 Task: Create a section Dash Derby and in the section, add a milestone Distributed Denial of Service (DDoS) Mitigation in the project AgileRelay
Action: Mouse moved to (494, 427)
Screenshot: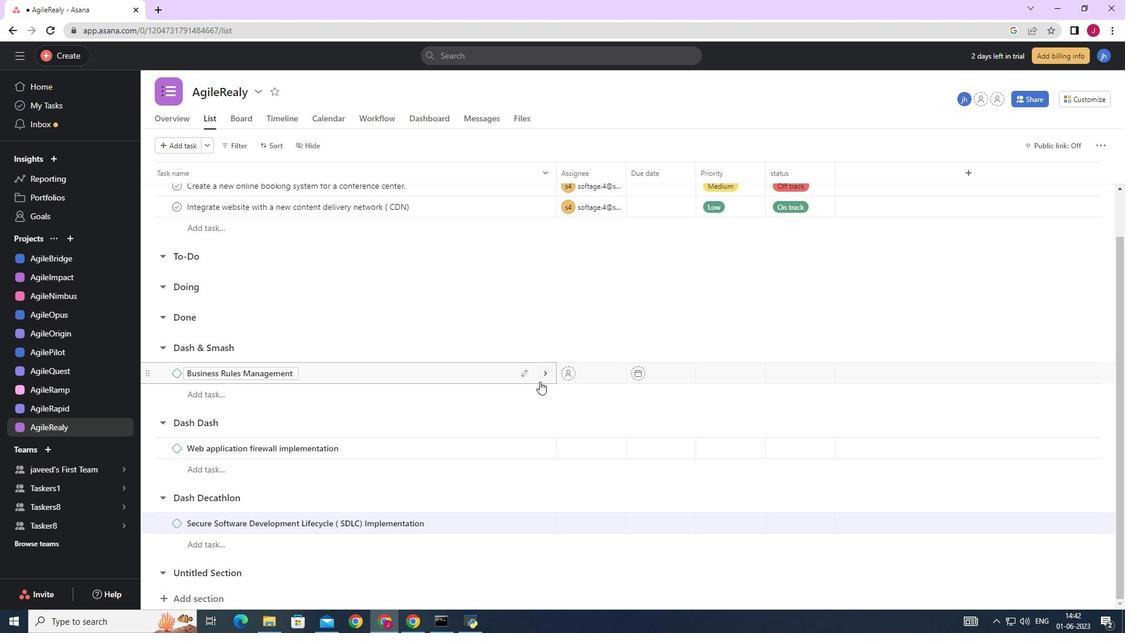 
Action: Mouse scrolled (494, 426) with delta (0, 0)
Screenshot: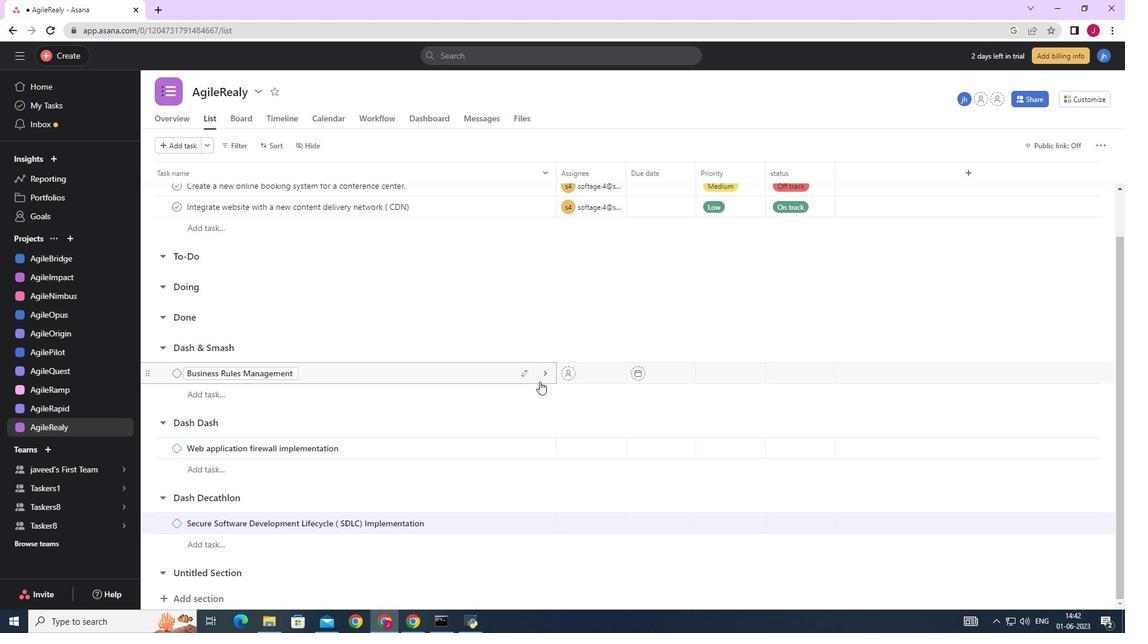 
Action: Mouse moved to (491, 429)
Screenshot: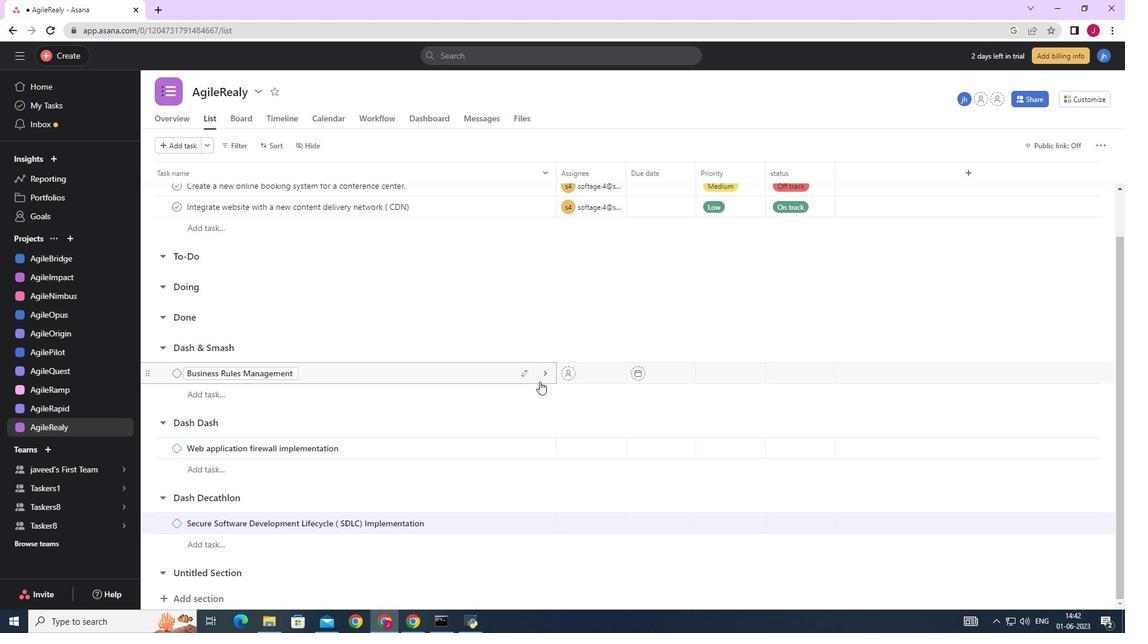 
Action: Mouse scrolled (491, 428) with delta (0, 0)
Screenshot: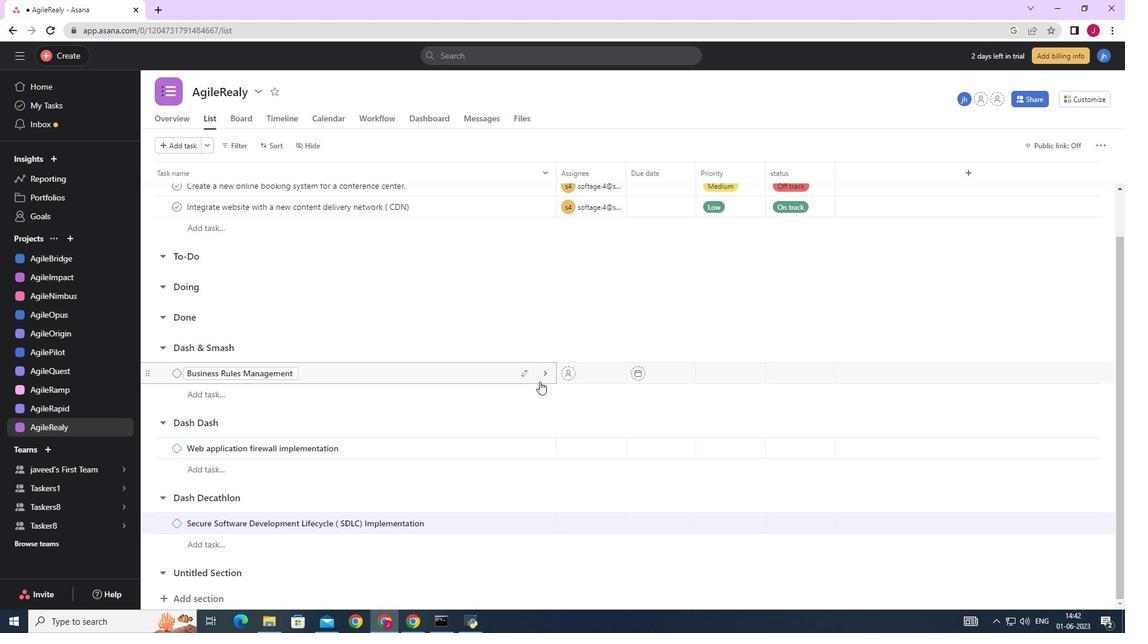 
Action: Mouse scrolled (491, 428) with delta (0, 0)
Screenshot: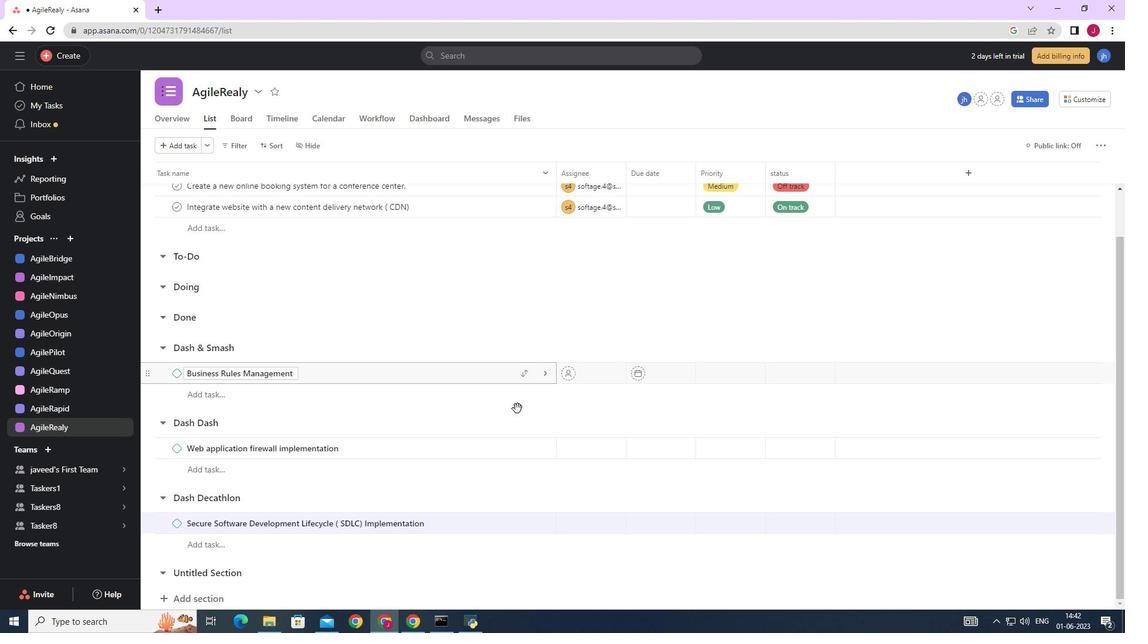 
Action: Mouse moved to (490, 430)
Screenshot: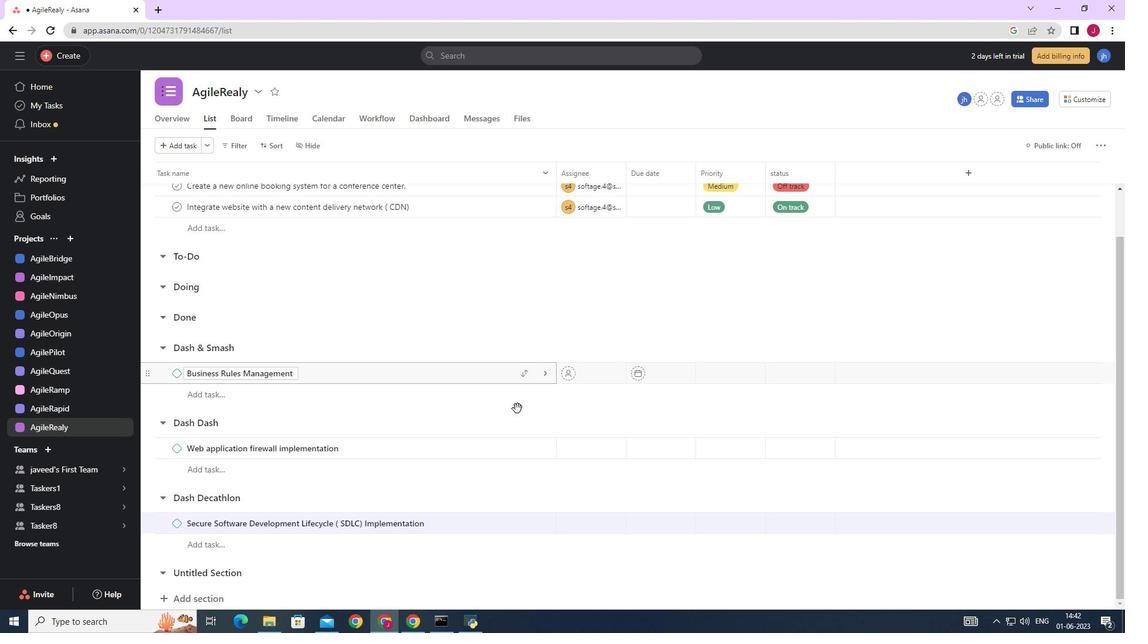 
Action: Mouse scrolled (490, 429) with delta (0, 0)
Screenshot: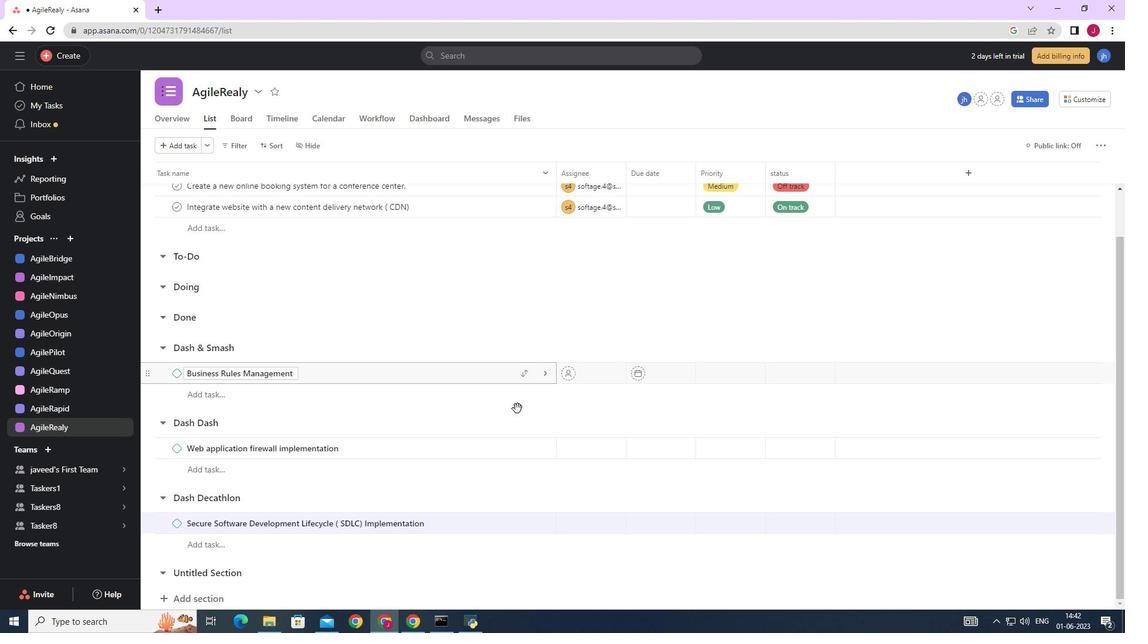 
Action: Mouse scrolled (490, 429) with delta (0, 0)
Screenshot: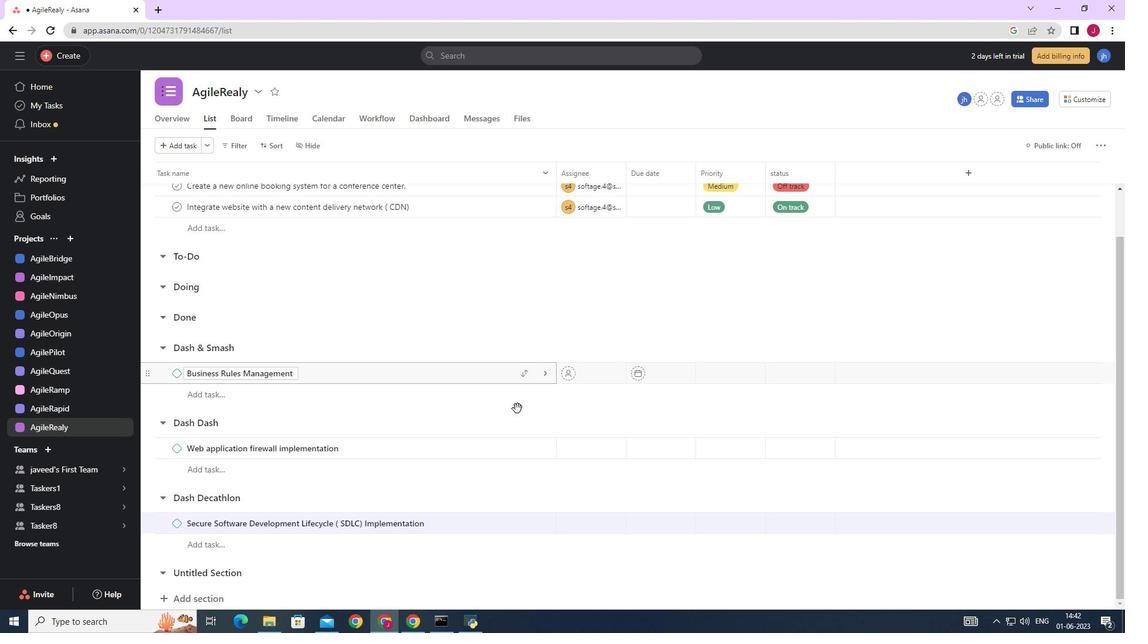 
Action: Mouse scrolled (490, 429) with delta (0, 0)
Screenshot: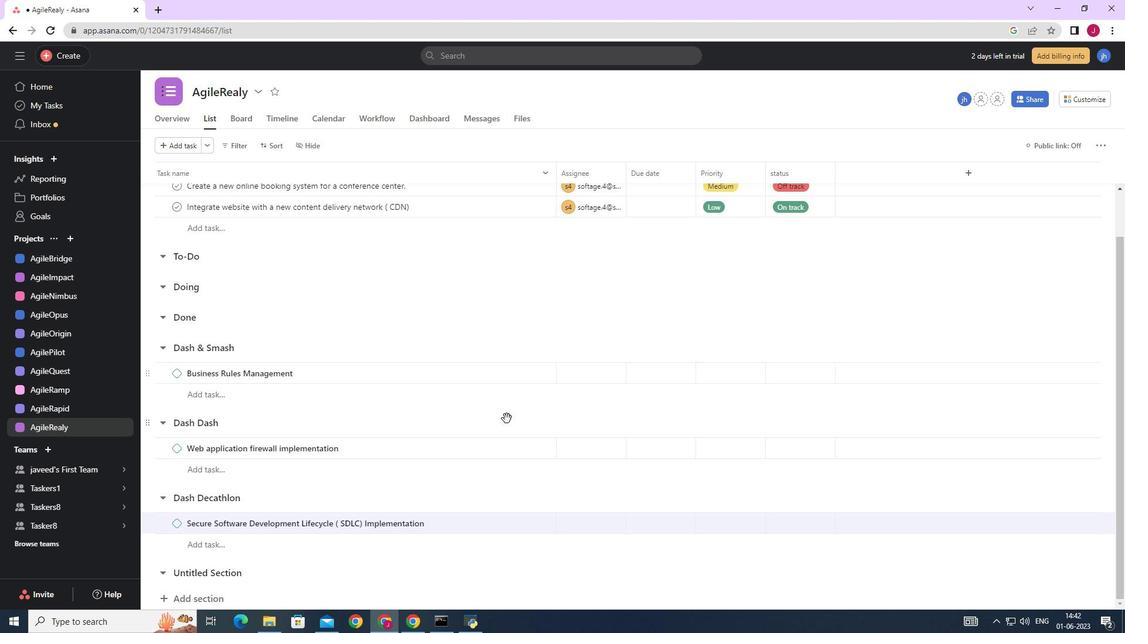 
Action: Mouse moved to (215, 575)
Screenshot: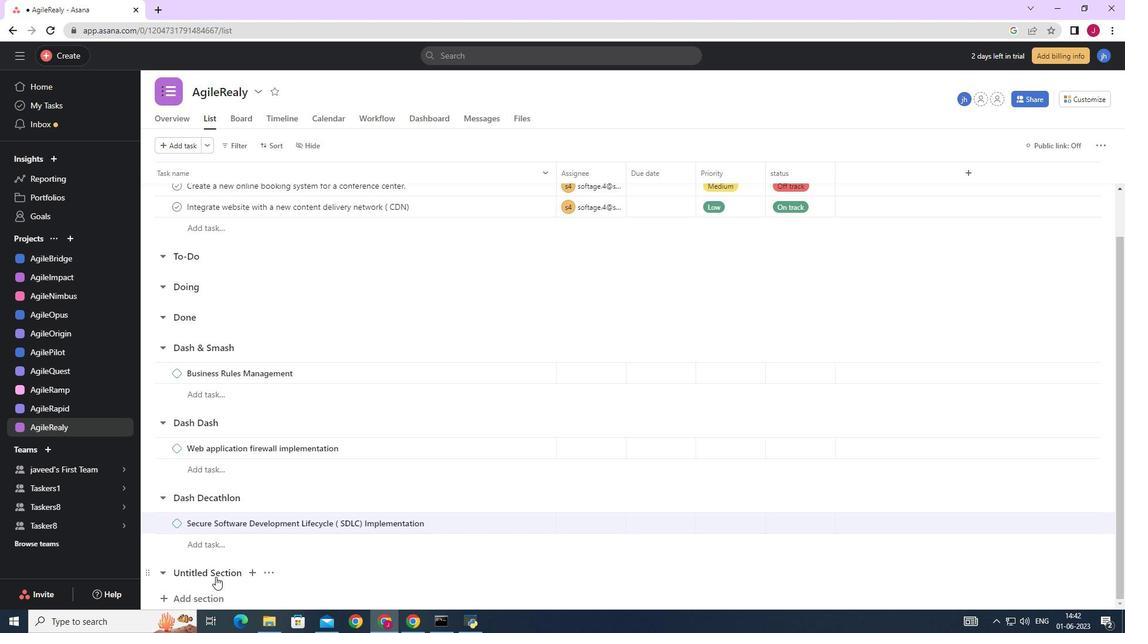 
Action: Mouse pressed left at (215, 575)
Screenshot: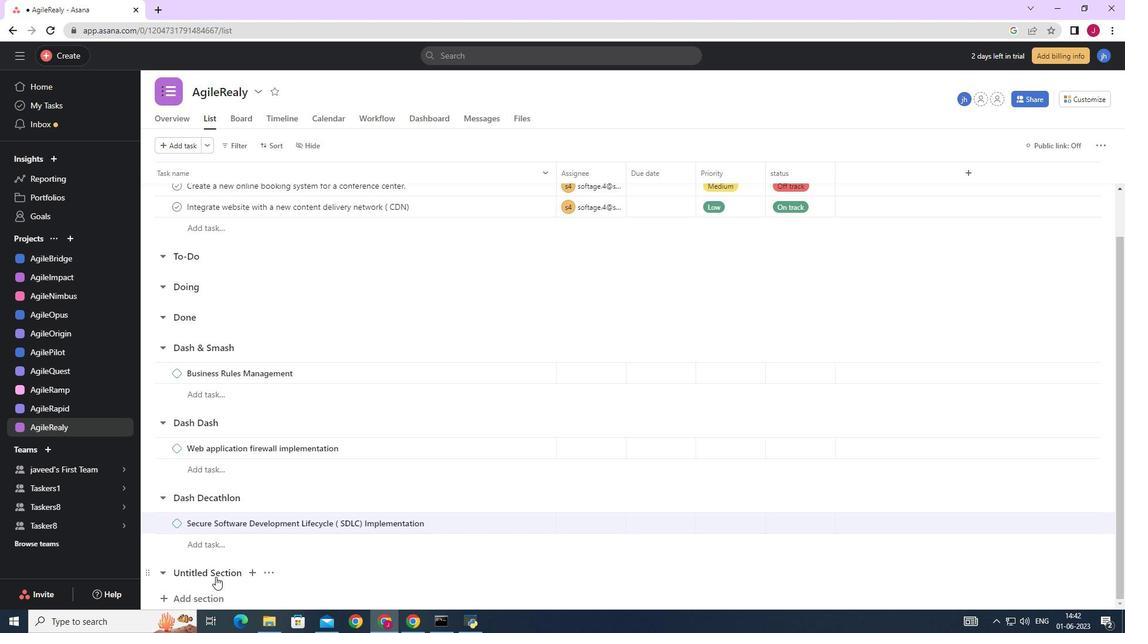
Action: Mouse moved to (217, 568)
Screenshot: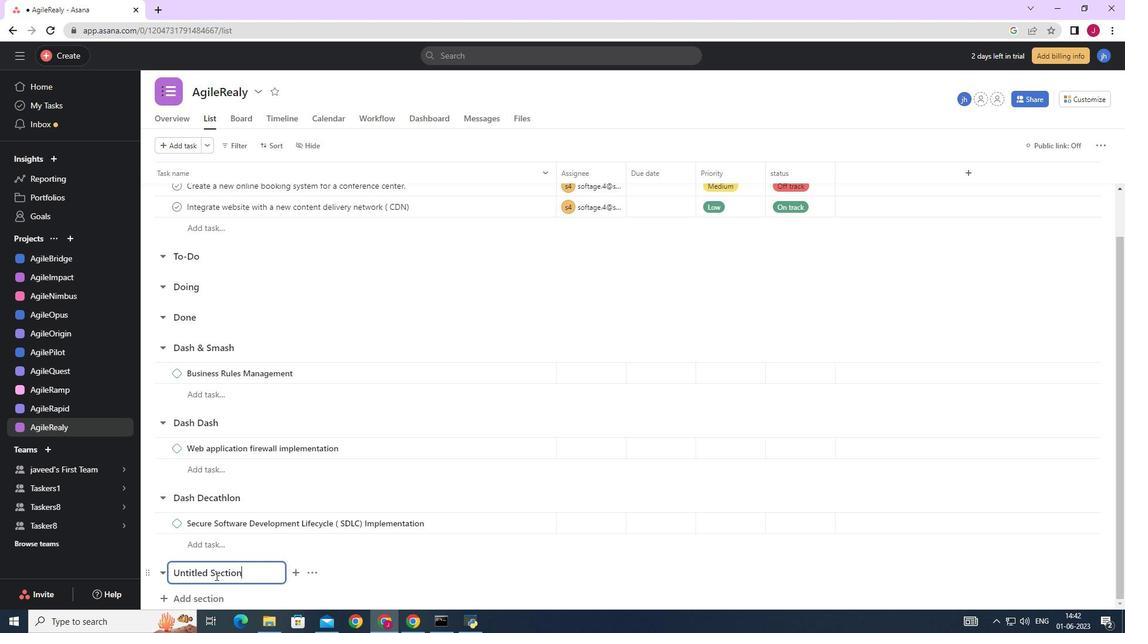 
Action: Key pressed <Key.backspace><Key.backspace><Key.backspace><Key.backspace><Key.backspace><Key.backspace><Key.backspace><Key.backspace><Key.backspace><Key.backspace><Key.backspace><Key.backspace><Key.backspace><Key.backspace><Key.backspace><Key.backspace><Key.backspace><Key.backspace><Key.backspace><Key.caps_lock>D<Key.caps_lock>ash<Key.space><Key.caps_lock>D<Key.caps_lock>erby<Key.enter><Key.caps_lock>D<Key.caps_lock>istributed<Key.space><Key.caps_lock>D<Key.caps_lock>enial<Key.space>p<Key.backspace>of<Key.space>service<Key.space><Key.caps_lock><Key.shift_r>(<Key.space>DD<Key.caps_lock>o<Key.caps_lock>S<Key.shift_r><Key.shift_r><Key.shift_r><Key.shift_r><Key.shift_r><Key.shift_r><Key.shift_r>)<Key.space><Key.caps_lock>m<Key.backspace><Key.caps_lock>M<Key.caps_lock>itigation
Screenshot: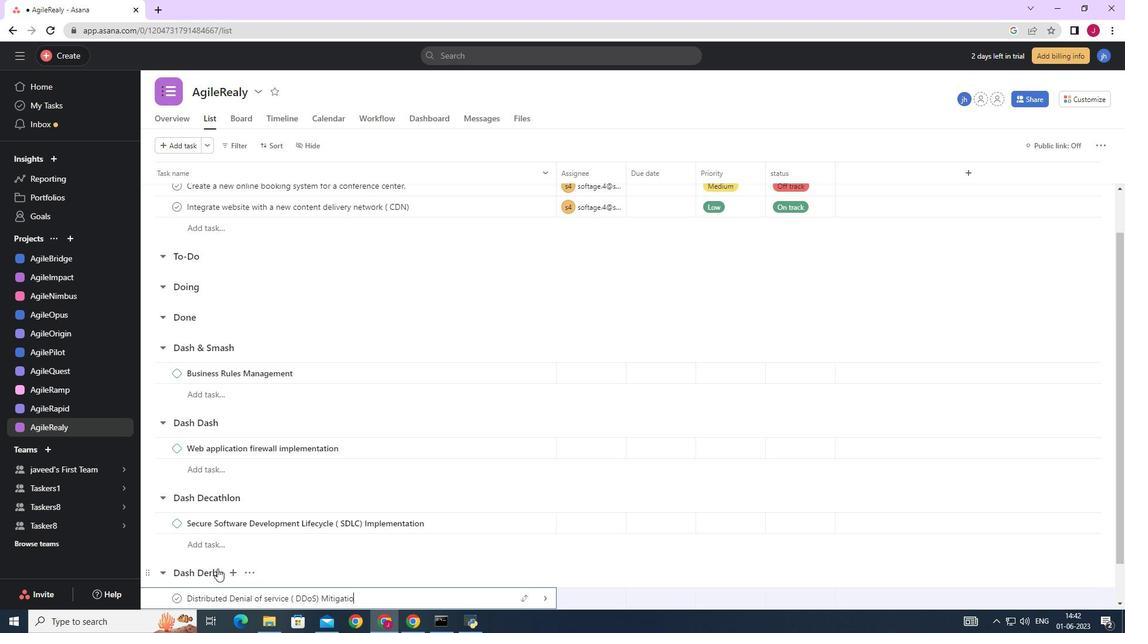 
Action: Mouse moved to (543, 597)
Screenshot: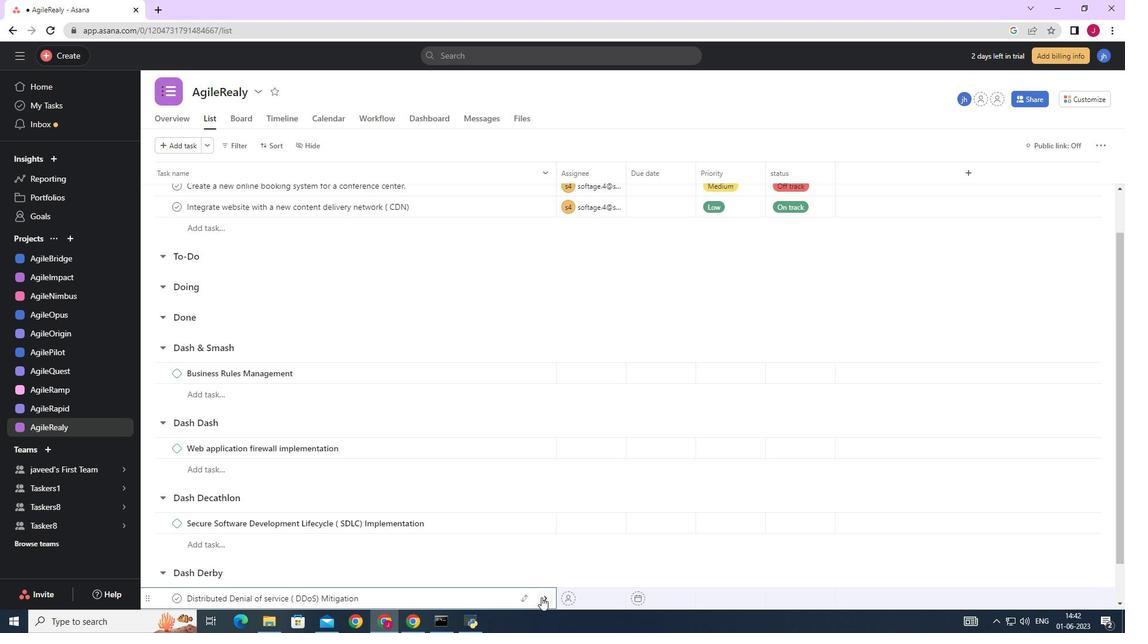 
Action: Mouse pressed left at (543, 597)
Screenshot: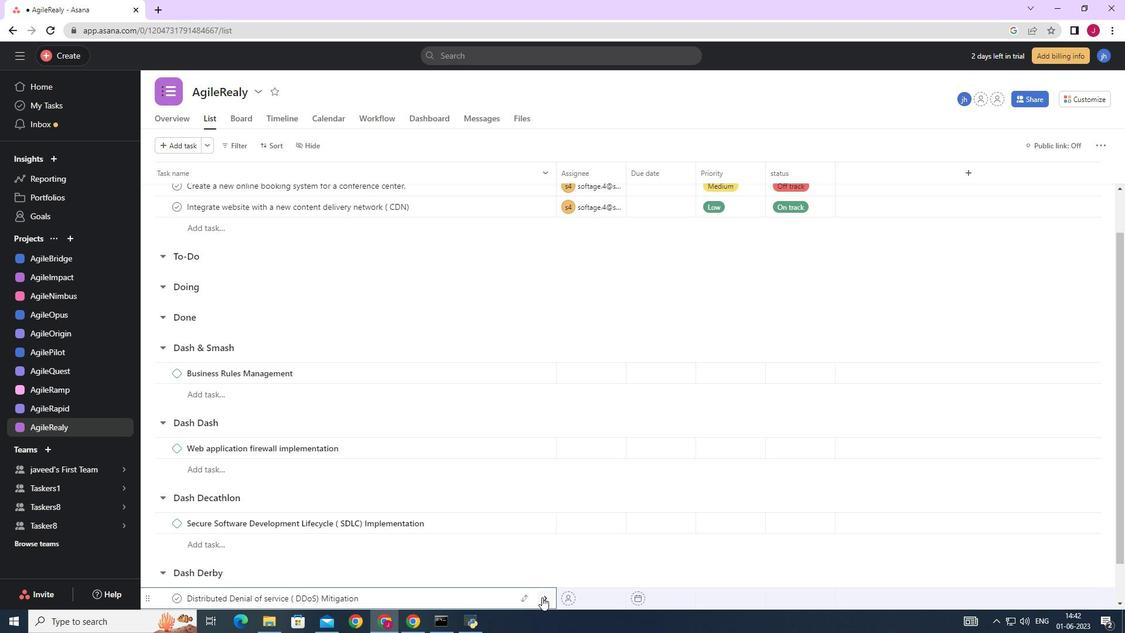 
Action: Mouse moved to (1084, 146)
Screenshot: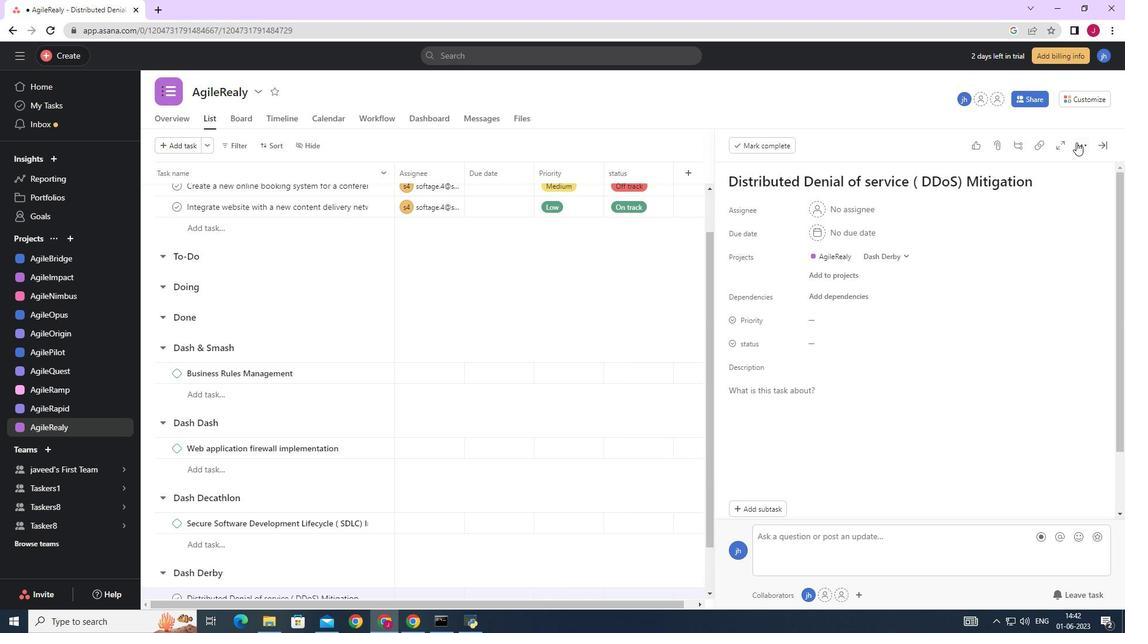 
Action: Mouse pressed left at (1084, 146)
Screenshot: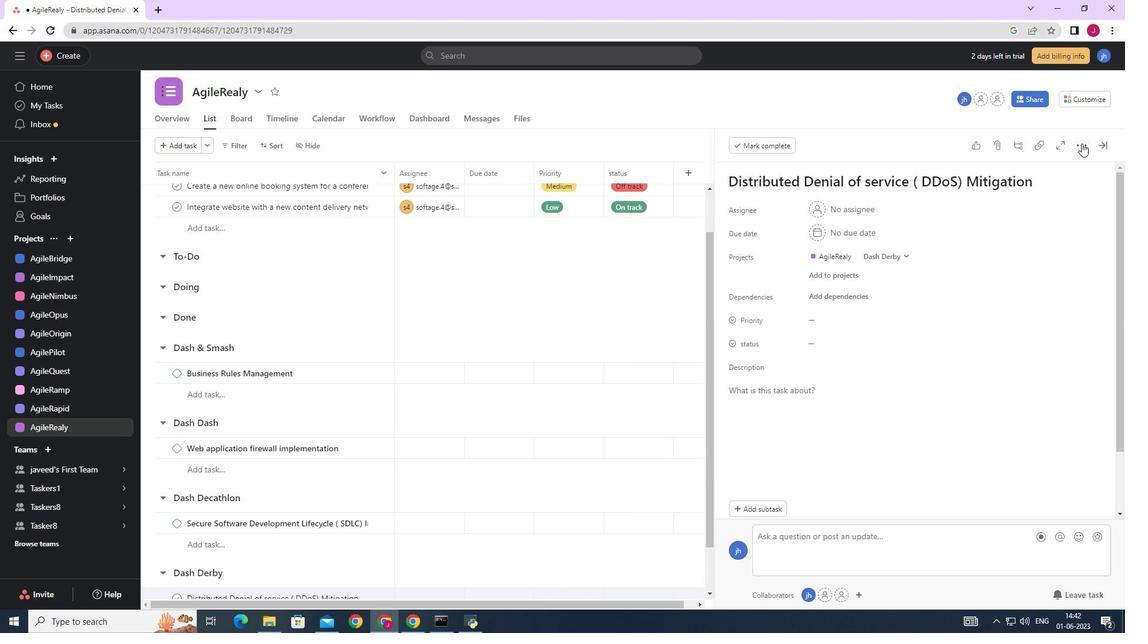 
Action: Mouse moved to (973, 193)
Screenshot: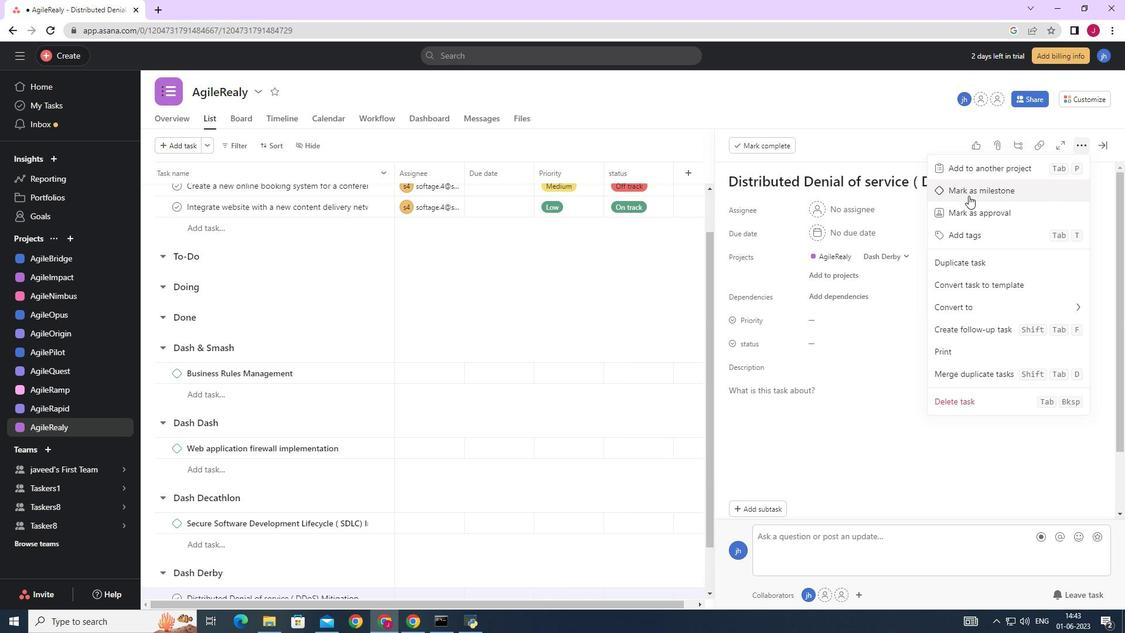 
Action: Mouse pressed left at (973, 193)
Screenshot: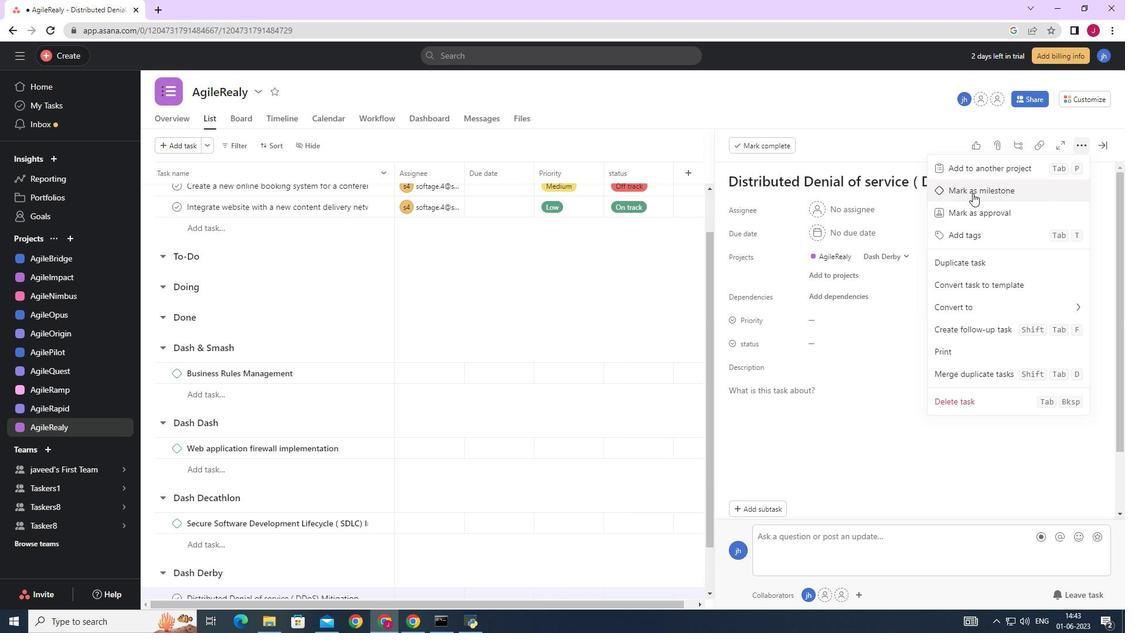 
Action: Mouse moved to (1103, 143)
Screenshot: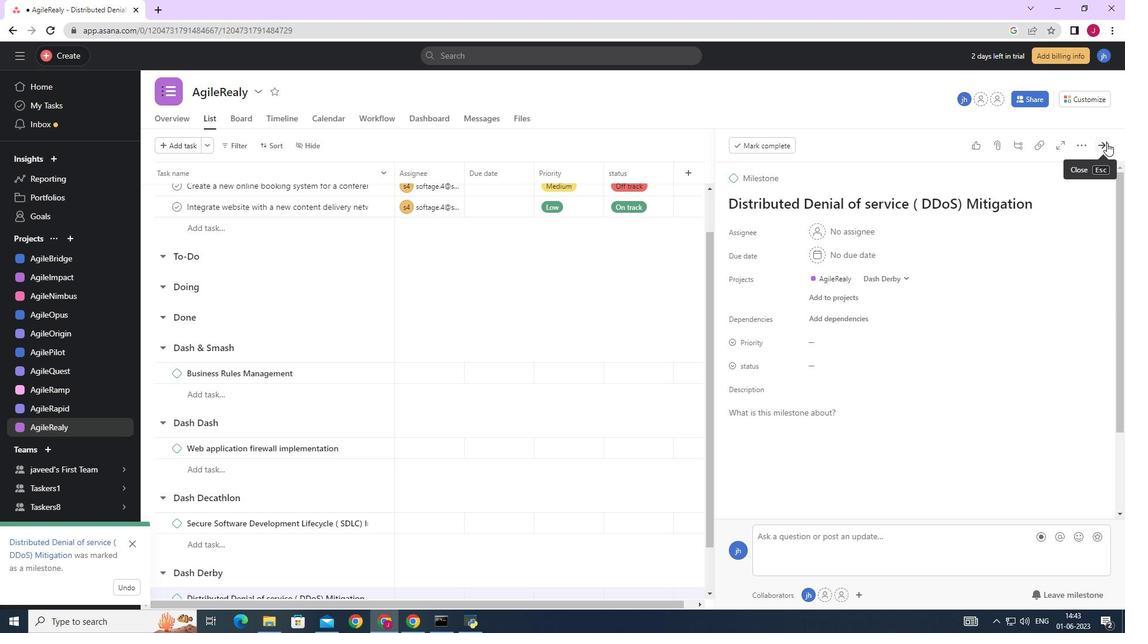 
Action: Mouse pressed left at (1103, 143)
Screenshot: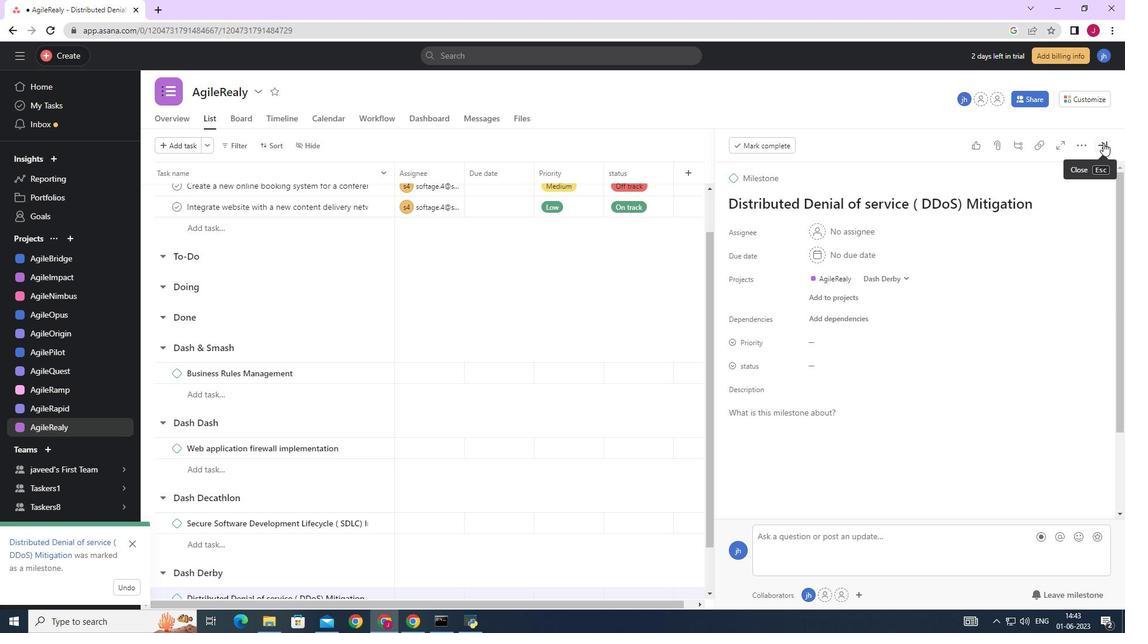 
Action: Mouse moved to (1019, 212)
Screenshot: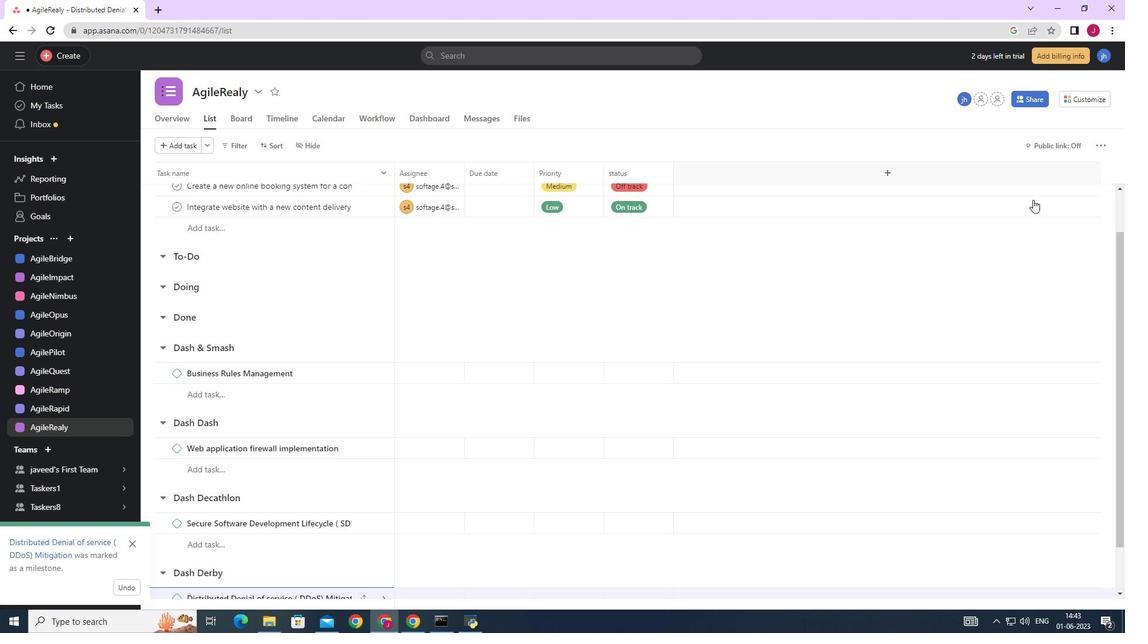 
